 Task: Move the task Create a new online platform for online financial planning services to the section To-Do in the project AutoWave and sort the tasks in the project by Due Date
Action: Mouse moved to (541, 342)
Screenshot: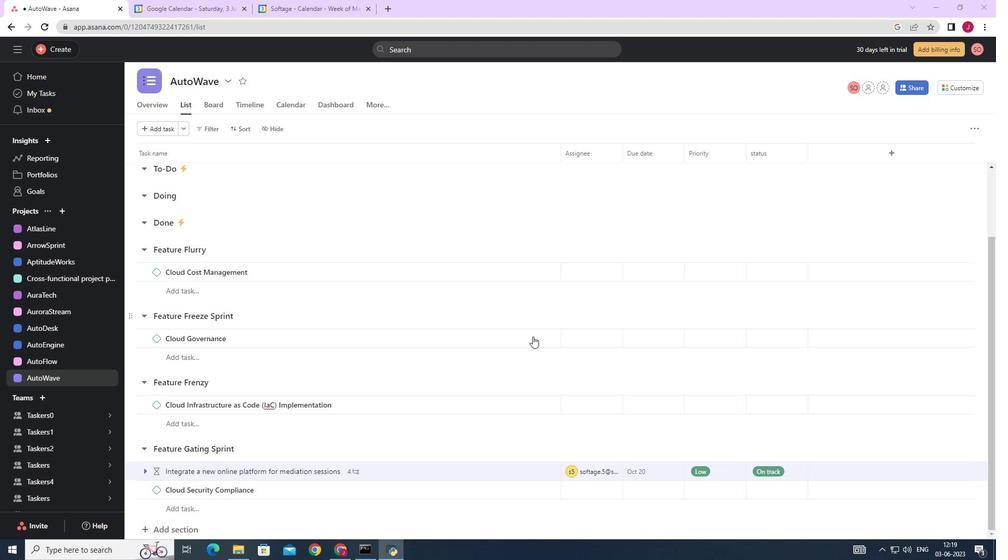 
Action: Mouse scrolled (541, 341) with delta (0, 0)
Screenshot: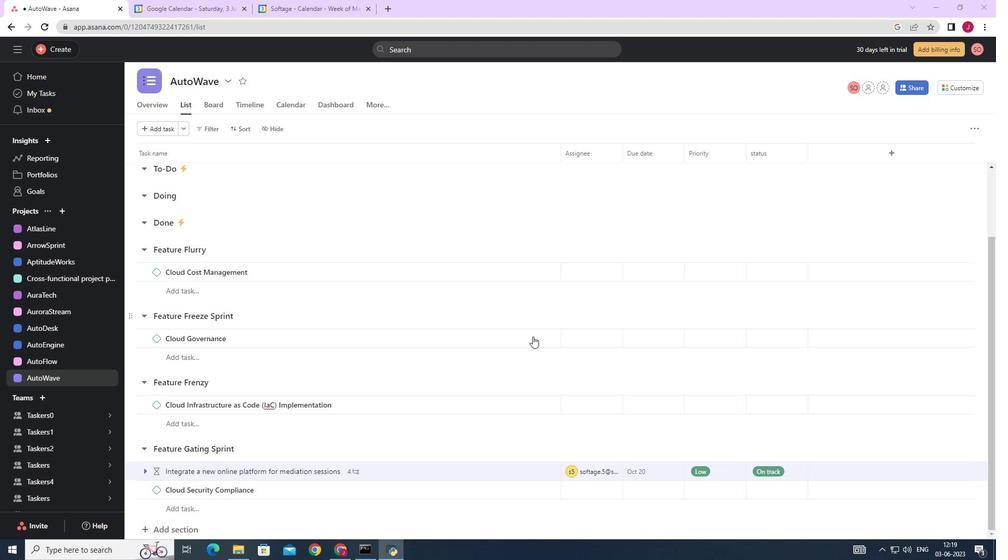 
Action: Mouse scrolled (541, 341) with delta (0, 0)
Screenshot: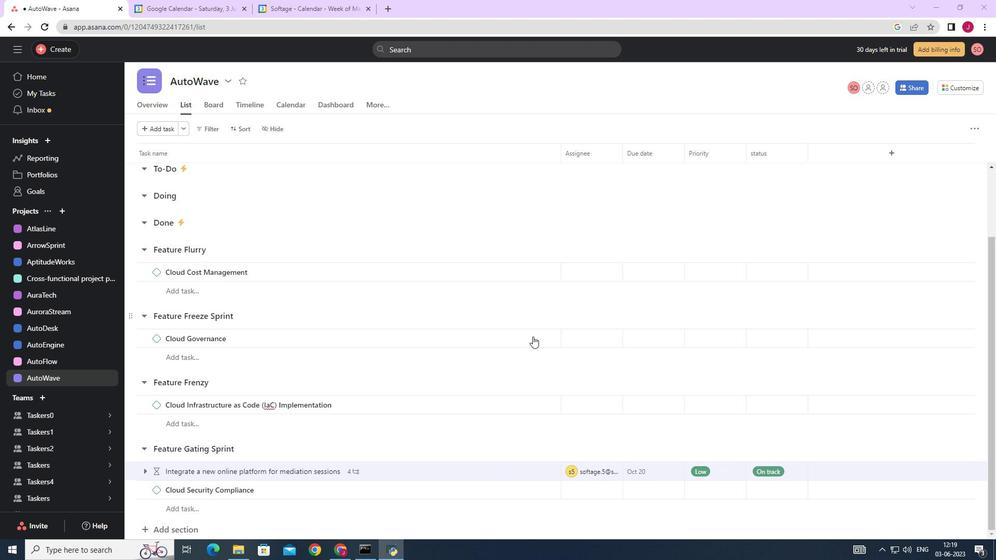 
Action: Mouse moved to (541, 342)
Screenshot: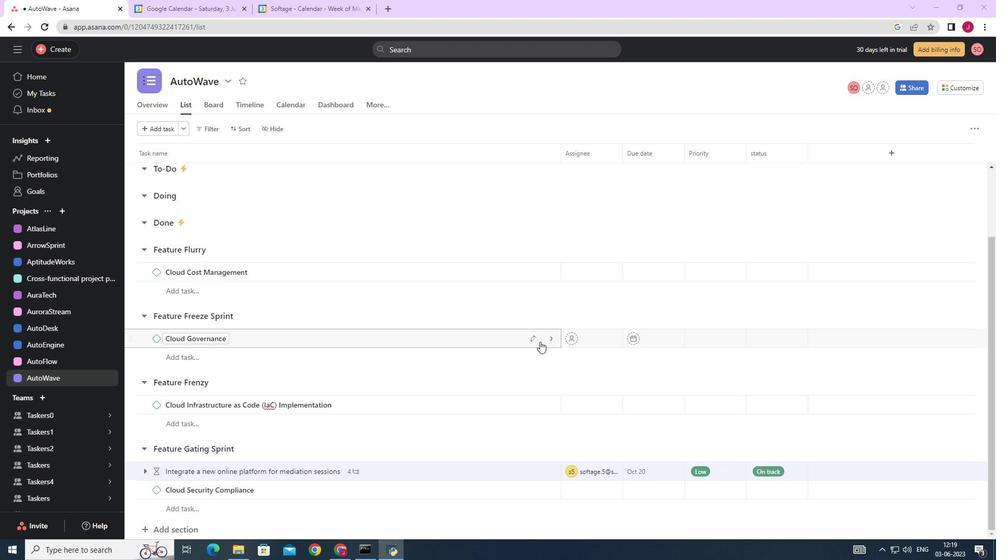 
Action: Mouse scrolled (541, 342) with delta (0, 0)
Screenshot: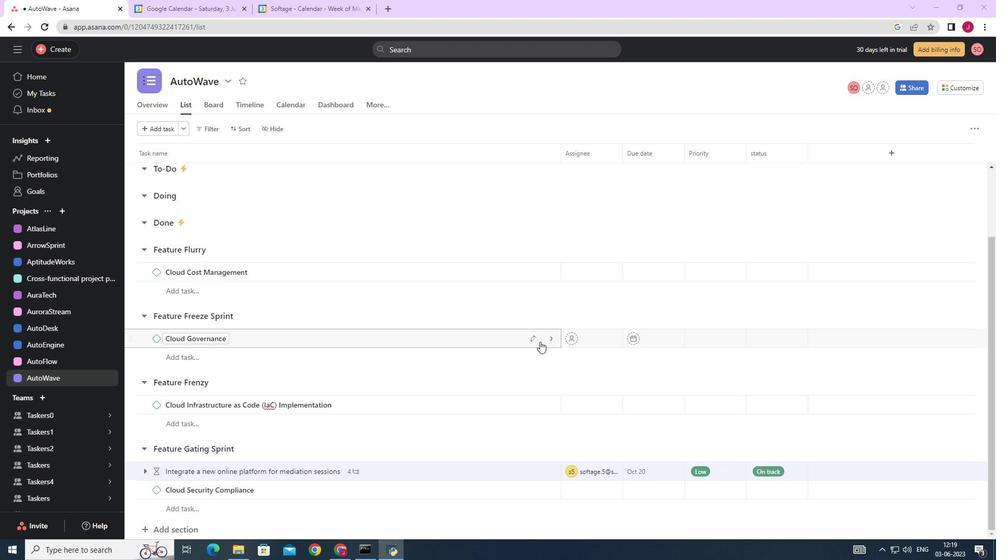 
Action: Mouse moved to (541, 343)
Screenshot: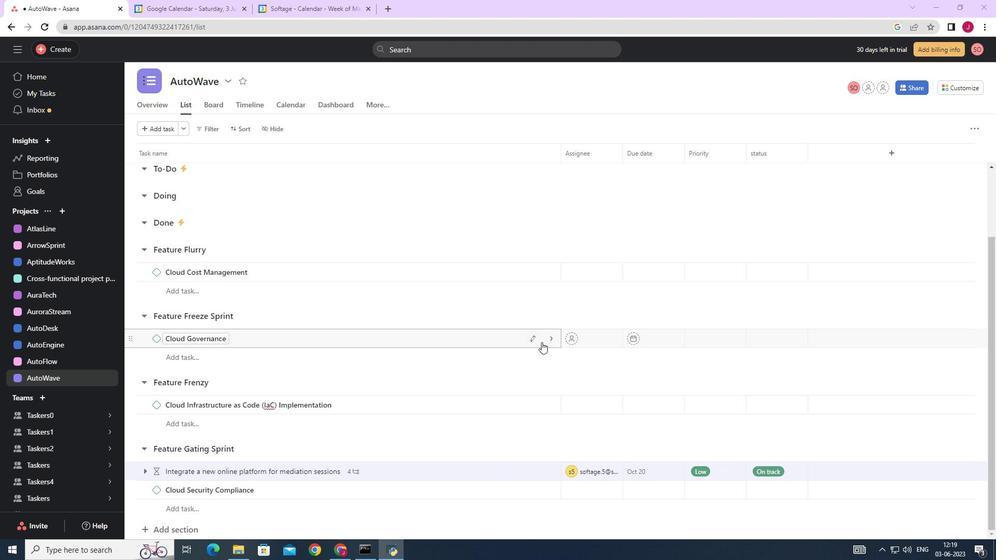 
Action: Mouse scrolled (541, 342) with delta (0, 0)
Screenshot: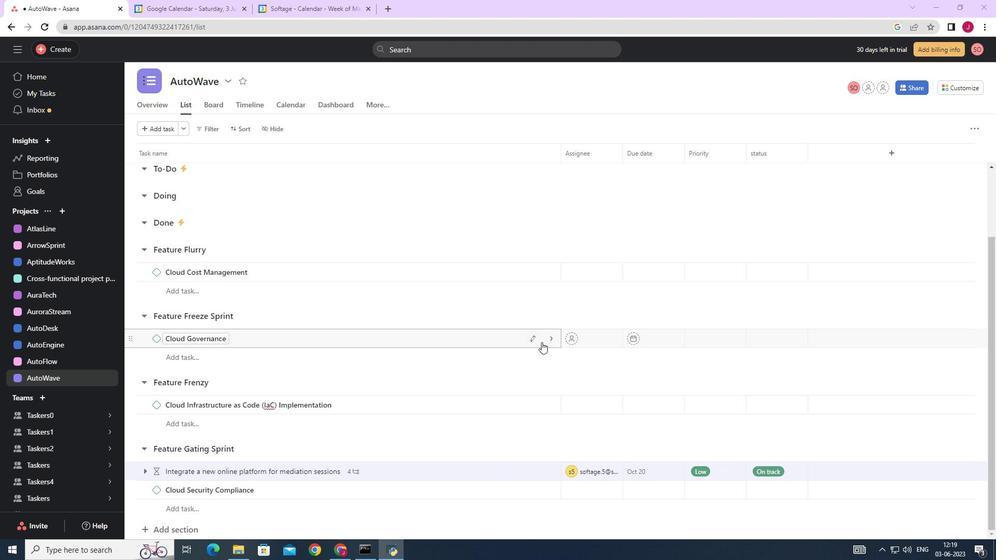 
Action: Mouse moved to (529, 340)
Screenshot: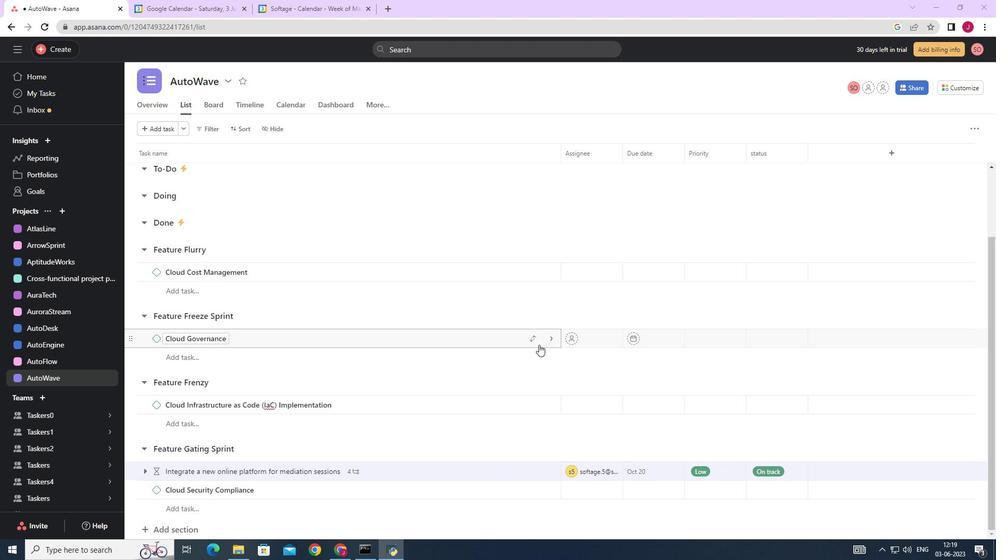 
Action: Mouse scrolled (529, 341) with delta (0, 0)
Screenshot: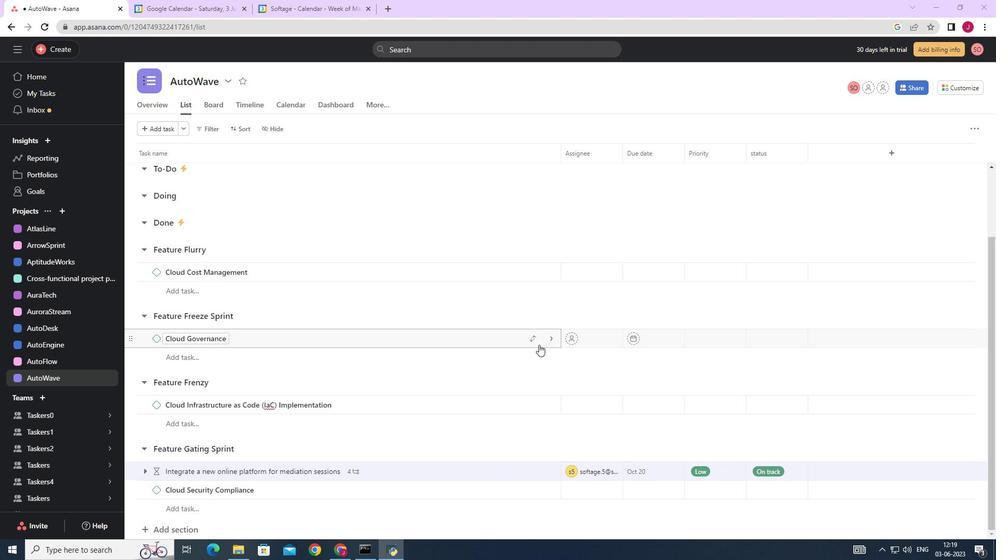 
Action: Mouse scrolled (529, 341) with delta (0, 0)
Screenshot: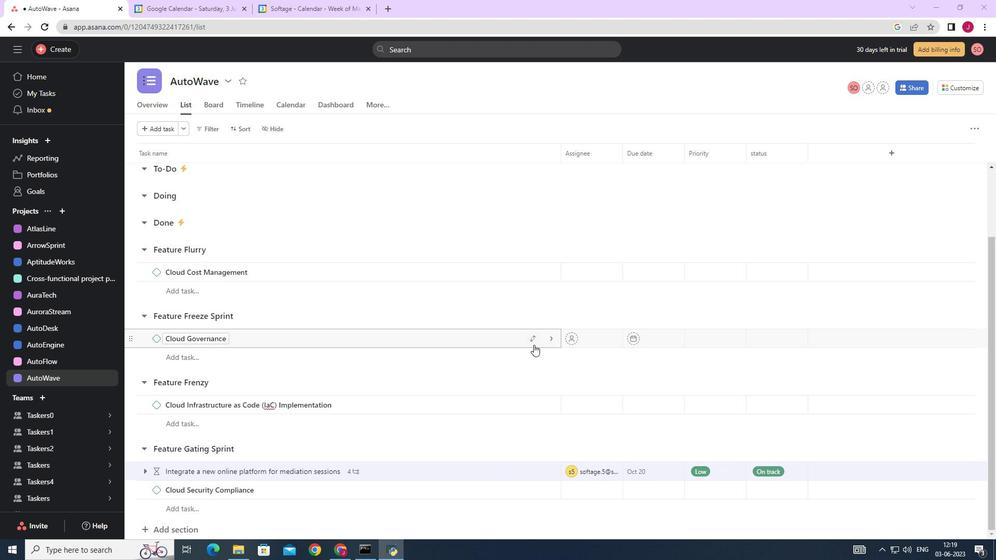 
Action: Mouse scrolled (529, 341) with delta (0, 0)
Screenshot: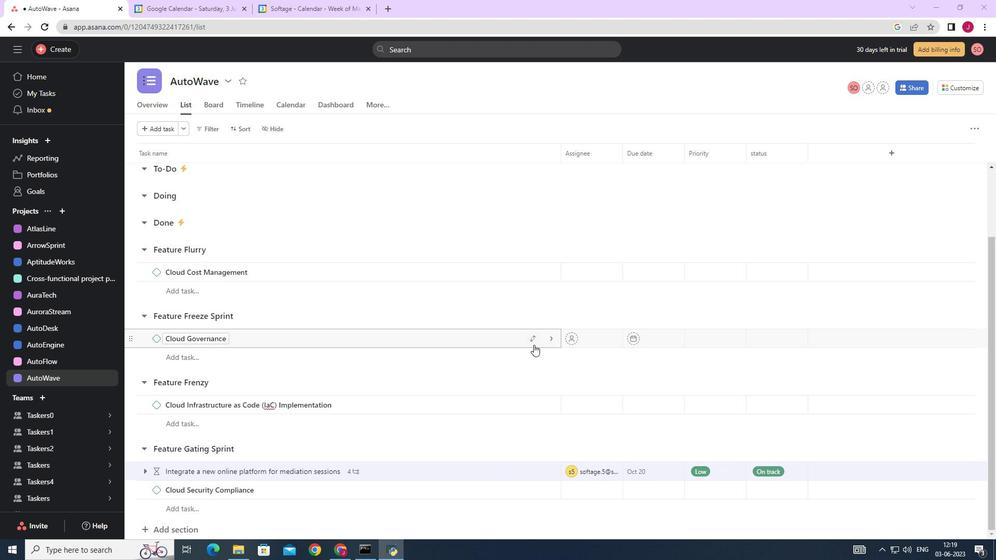 
Action: Mouse scrolled (529, 341) with delta (0, 0)
Screenshot: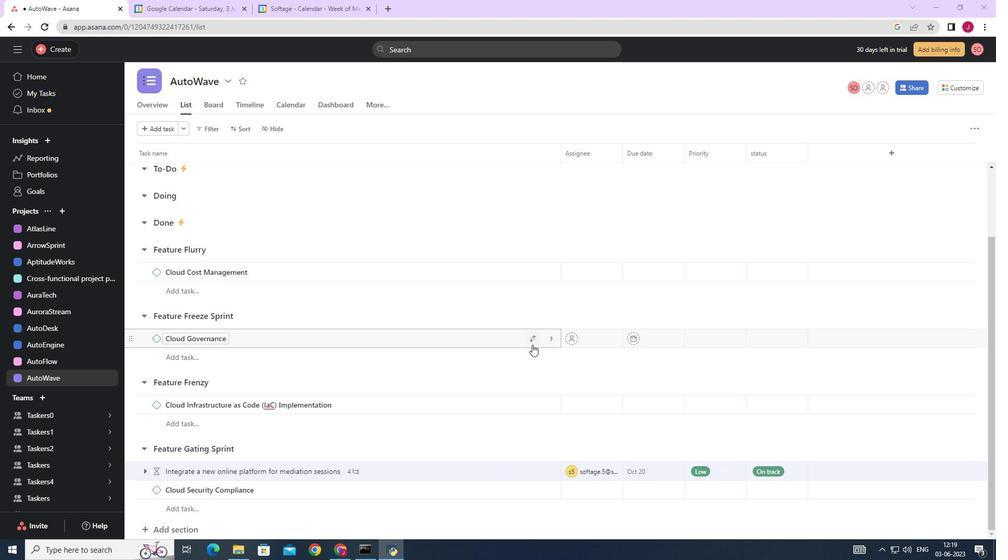 
Action: Mouse moved to (527, 339)
Screenshot: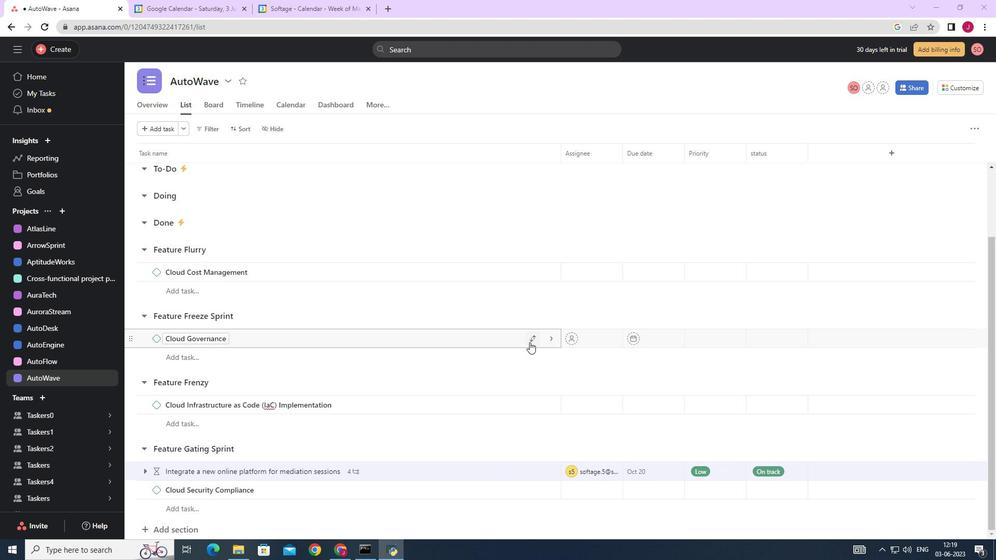 
Action: Mouse scrolled (528, 340) with delta (0, 0)
Screenshot: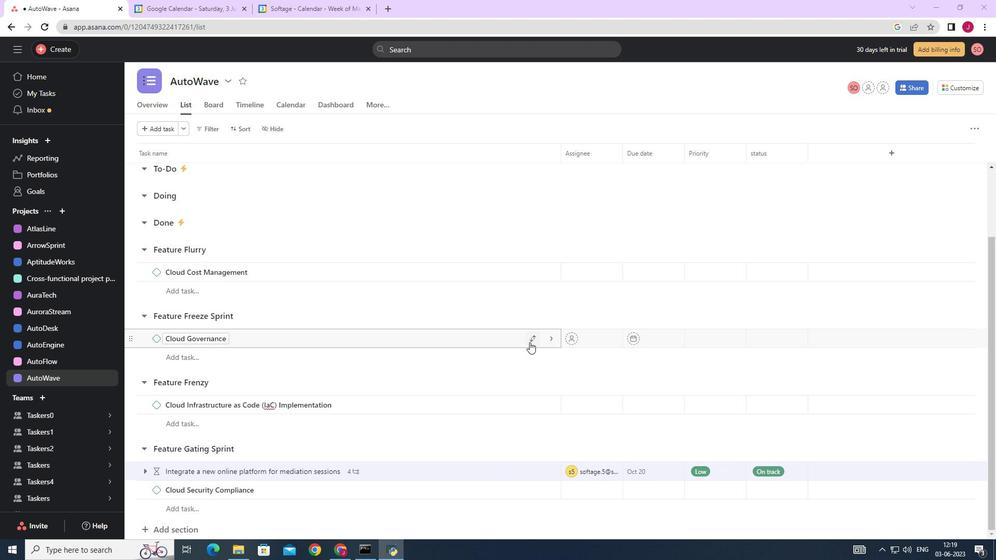 
Action: Mouse moved to (531, 208)
Screenshot: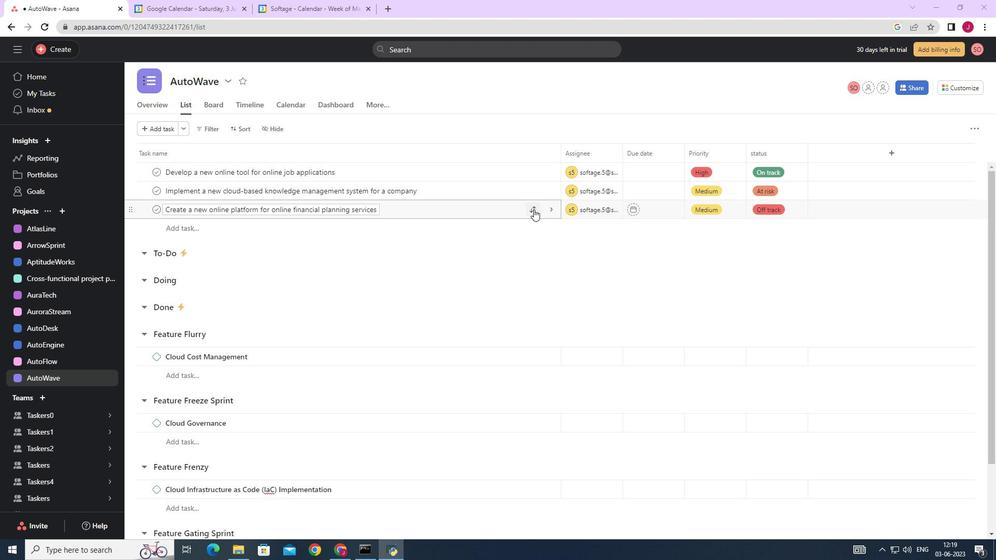 
Action: Mouse pressed left at (531, 208)
Screenshot: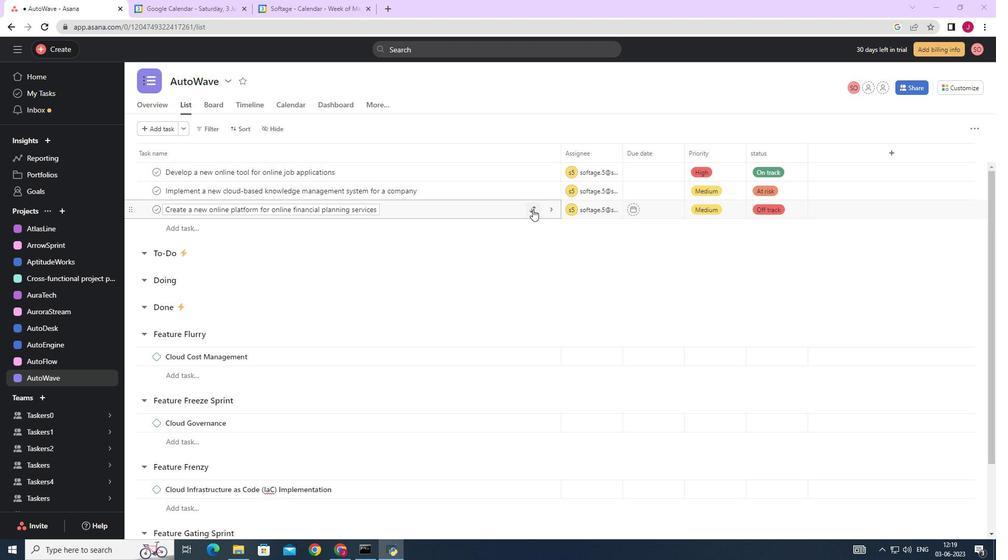 
Action: Mouse moved to (494, 267)
Screenshot: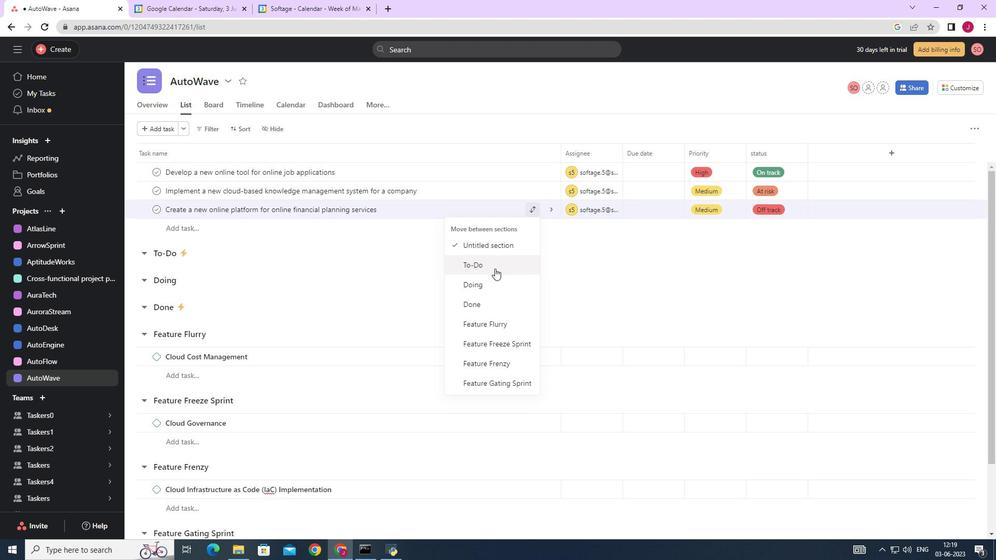 
Action: Mouse pressed left at (494, 267)
Screenshot: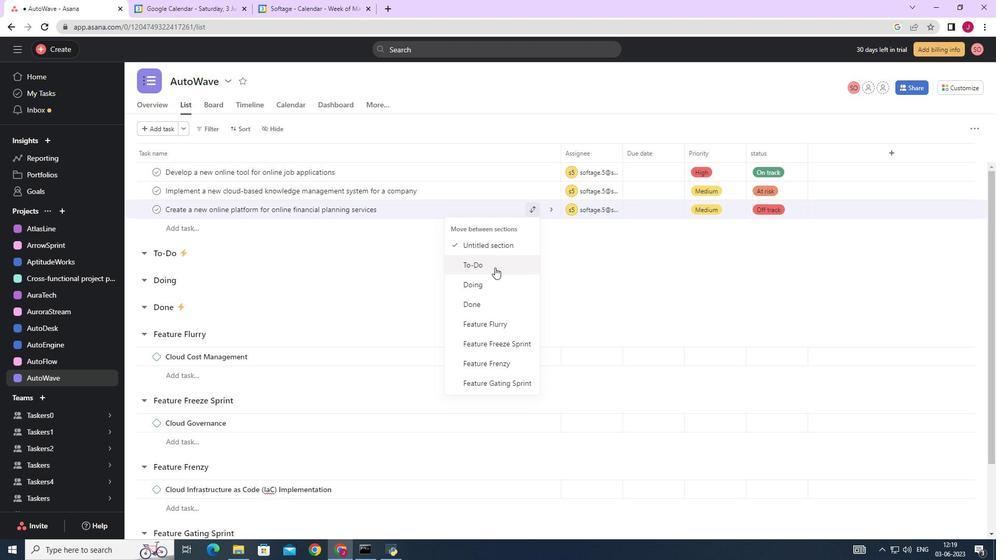 
Action: Mouse moved to (248, 127)
Screenshot: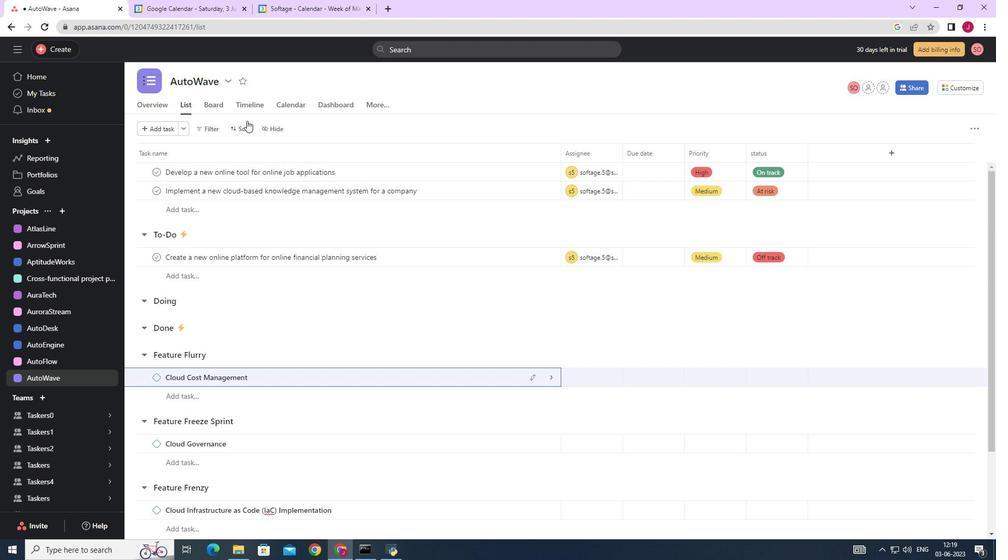 
Action: Mouse pressed left at (248, 127)
Screenshot: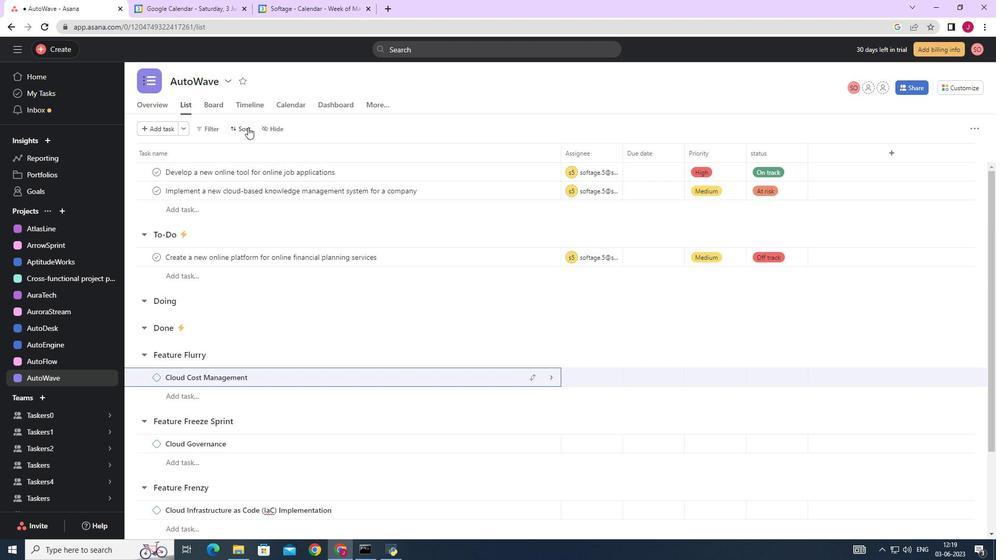 
Action: Mouse moved to (265, 195)
Screenshot: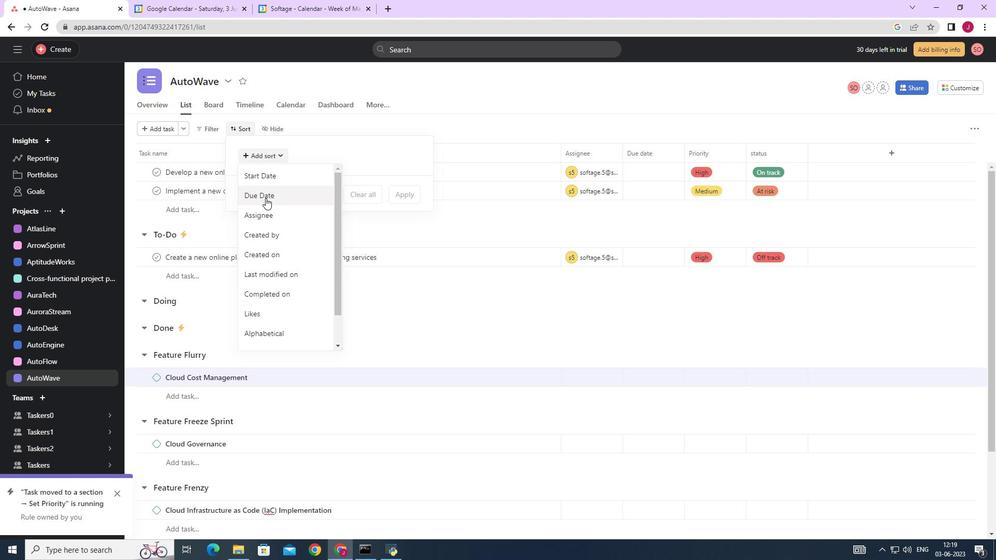 
Action: Mouse pressed left at (265, 195)
Screenshot: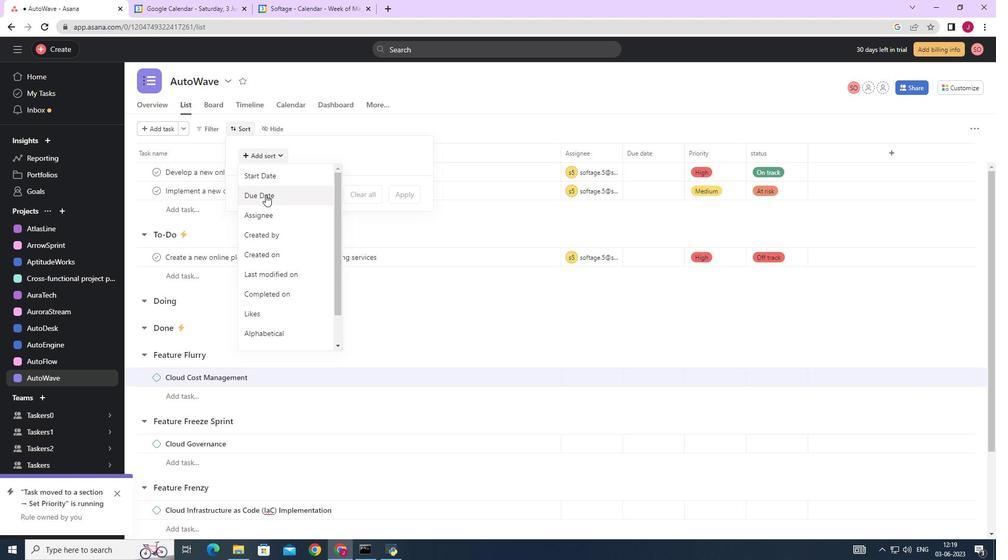 
Action: Mouse moved to (407, 241)
Screenshot: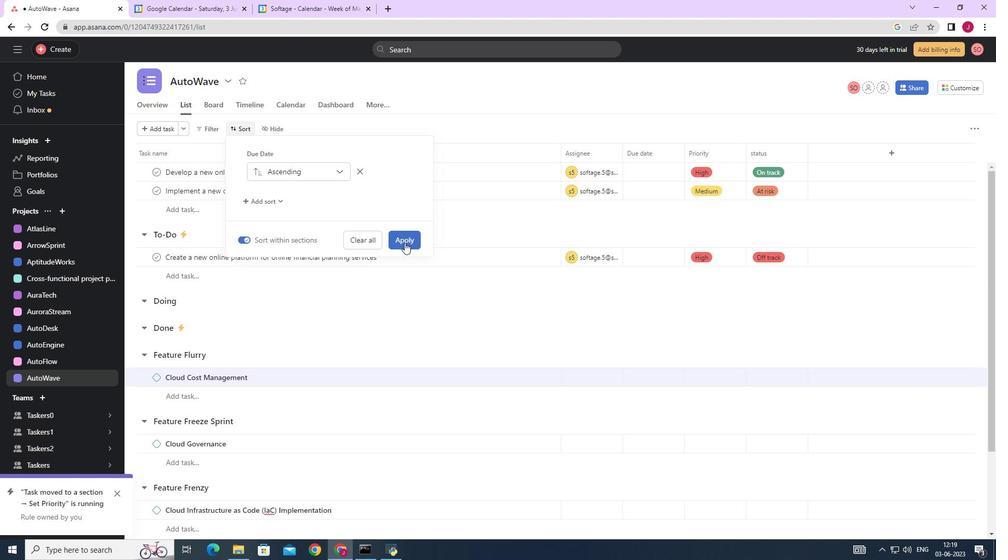 
Action: Mouse pressed left at (407, 241)
Screenshot: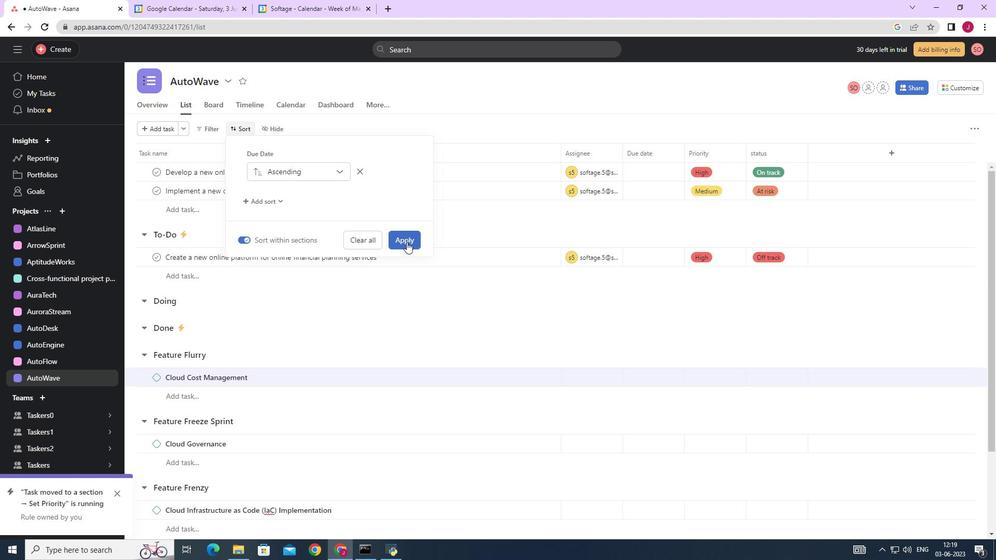 
Action: Mouse moved to (406, 240)
Screenshot: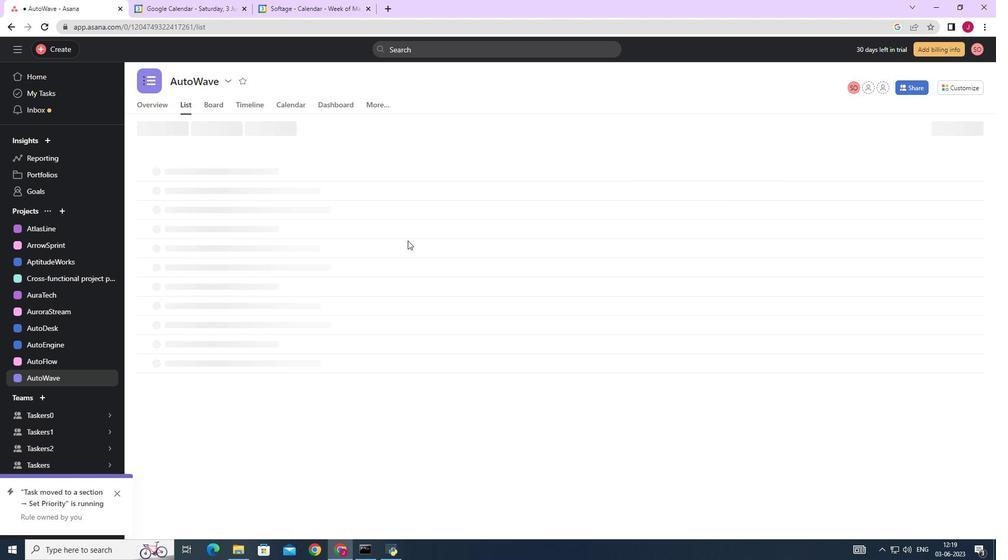 
